Task: Add Alba Botanica Hawaiian Clr Sunscreen Spray Spf 50 to the cart.
Action: Mouse moved to (288, 127)
Screenshot: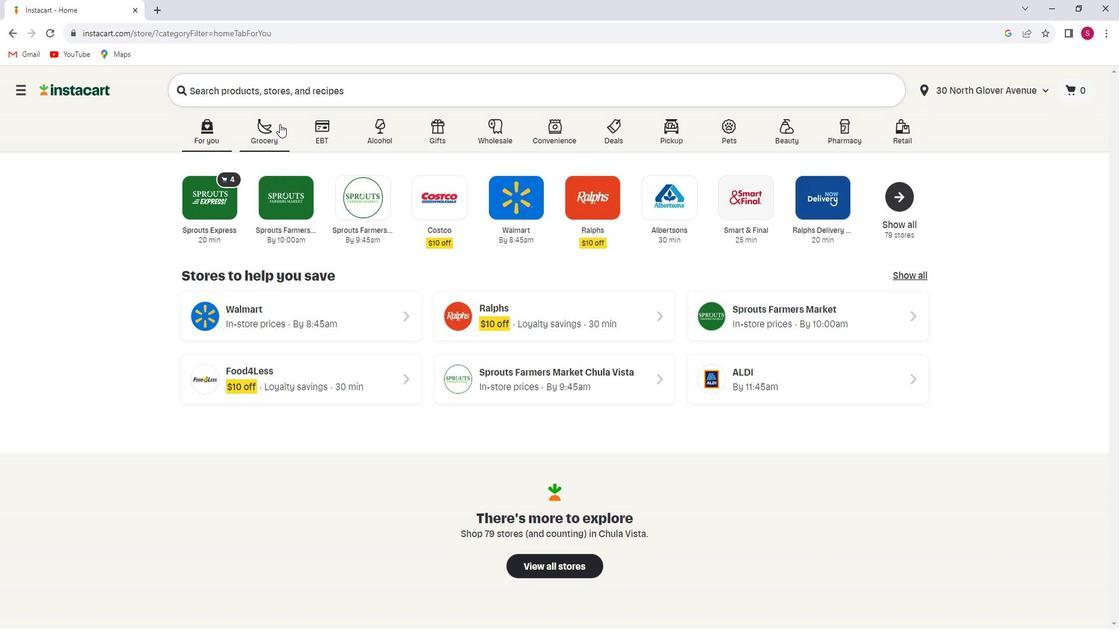 
Action: Mouse pressed left at (288, 127)
Screenshot: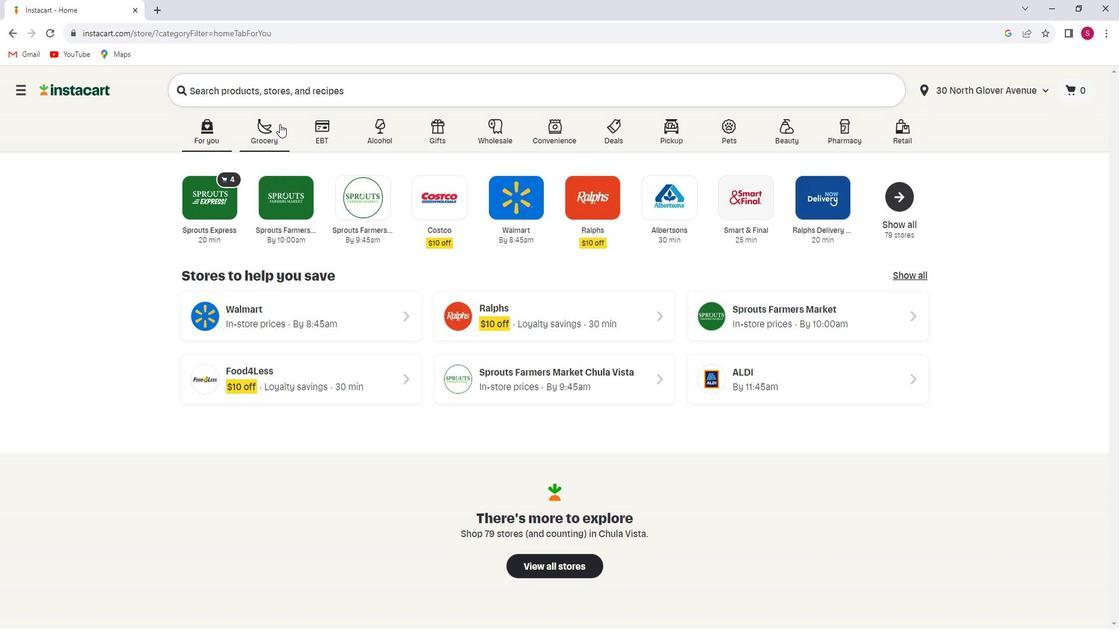 
Action: Mouse moved to (299, 341)
Screenshot: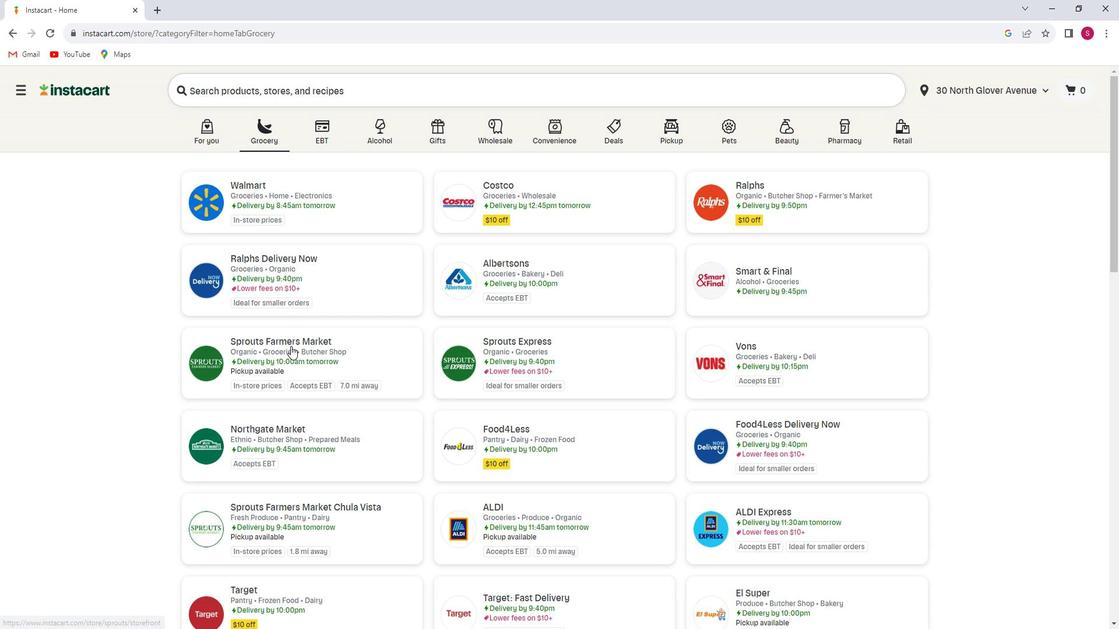
Action: Mouse pressed left at (299, 341)
Screenshot: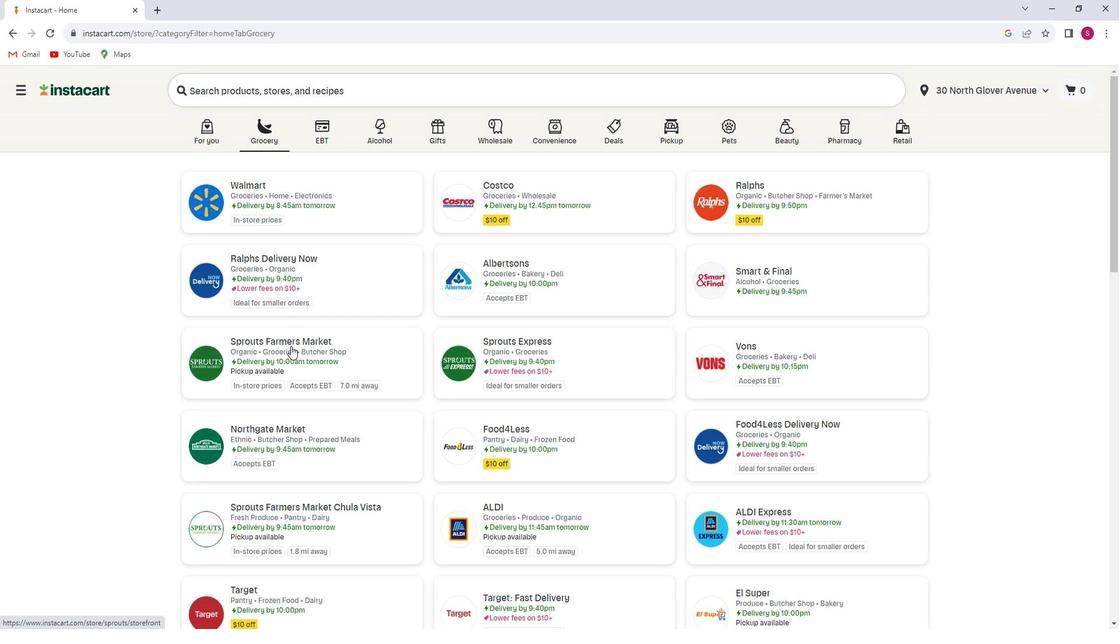 
Action: Mouse moved to (104, 364)
Screenshot: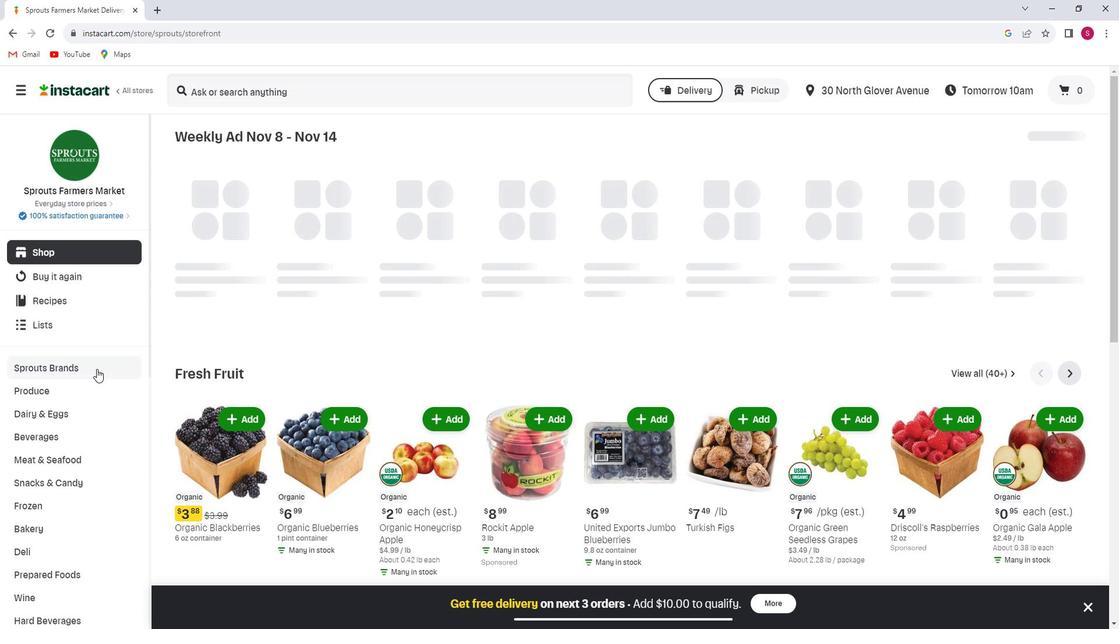 
Action: Mouse scrolled (104, 364) with delta (0, 0)
Screenshot: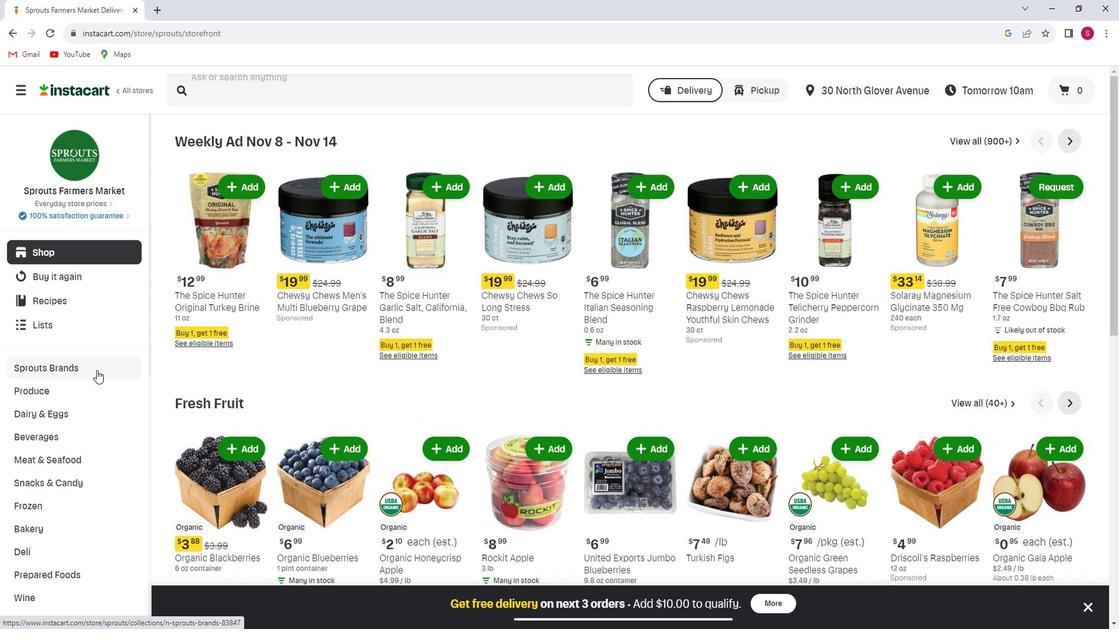 
Action: Mouse scrolled (104, 364) with delta (0, 0)
Screenshot: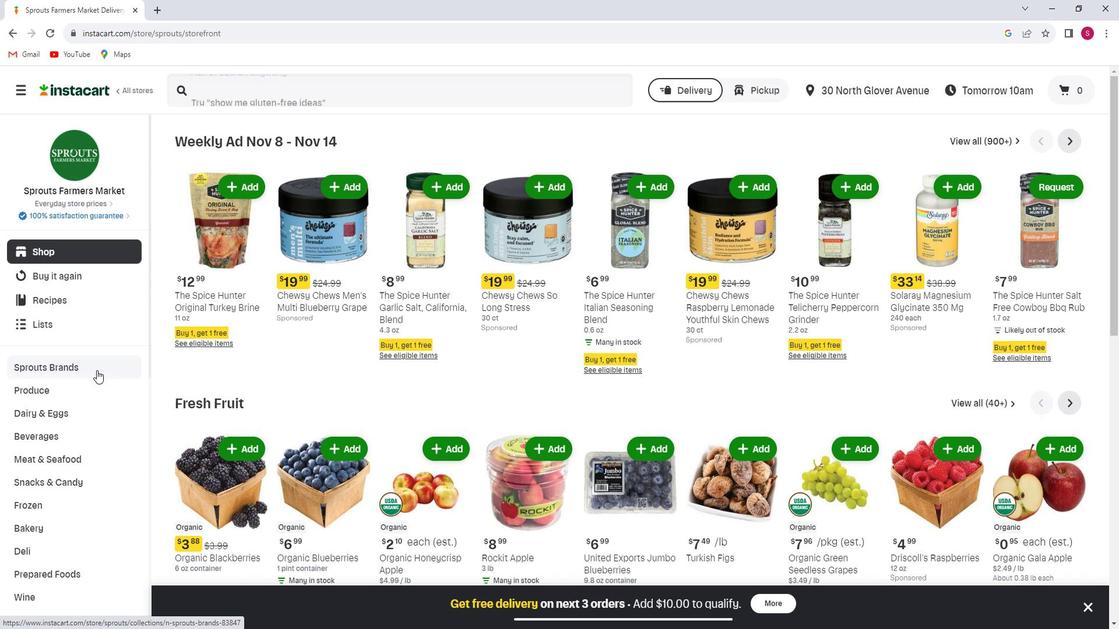 
Action: Mouse scrolled (104, 364) with delta (0, 0)
Screenshot: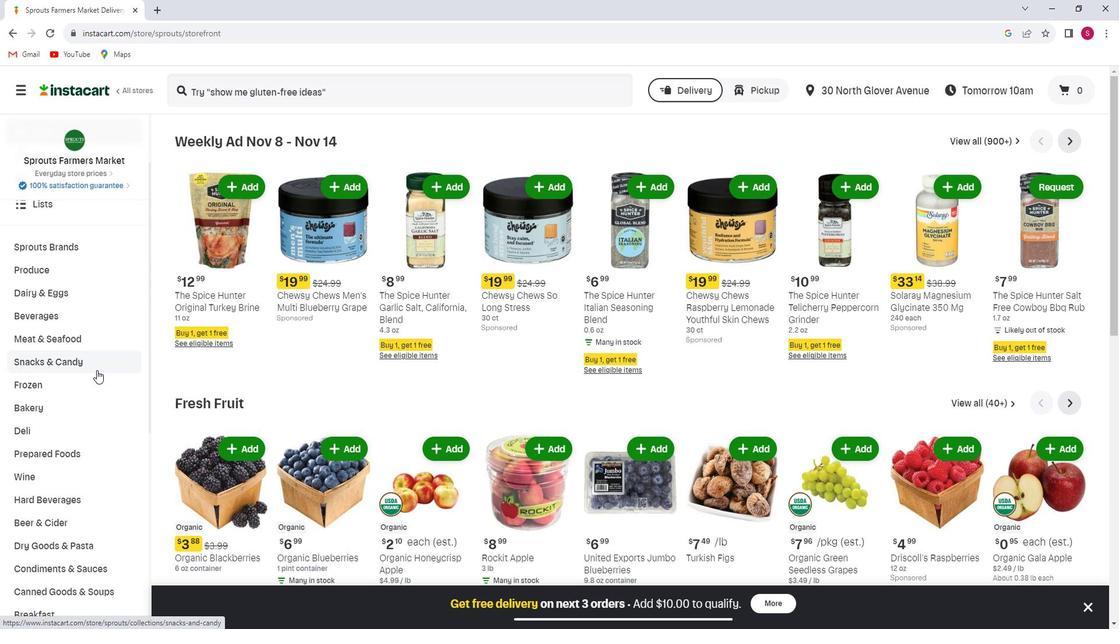 
Action: Mouse scrolled (104, 364) with delta (0, 0)
Screenshot: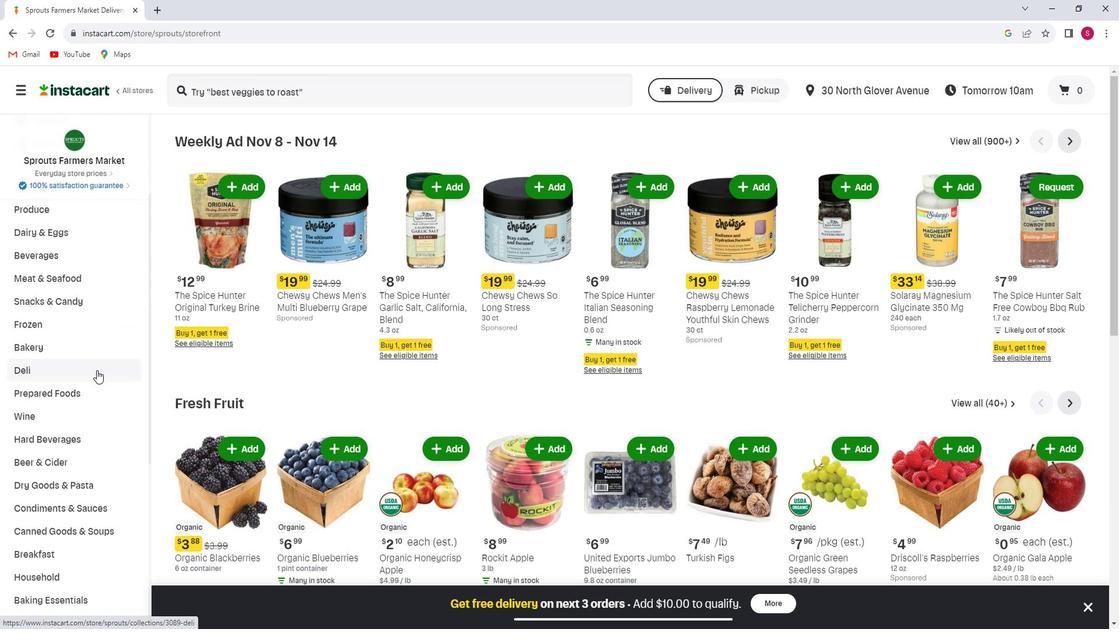 
Action: Mouse scrolled (104, 364) with delta (0, 0)
Screenshot: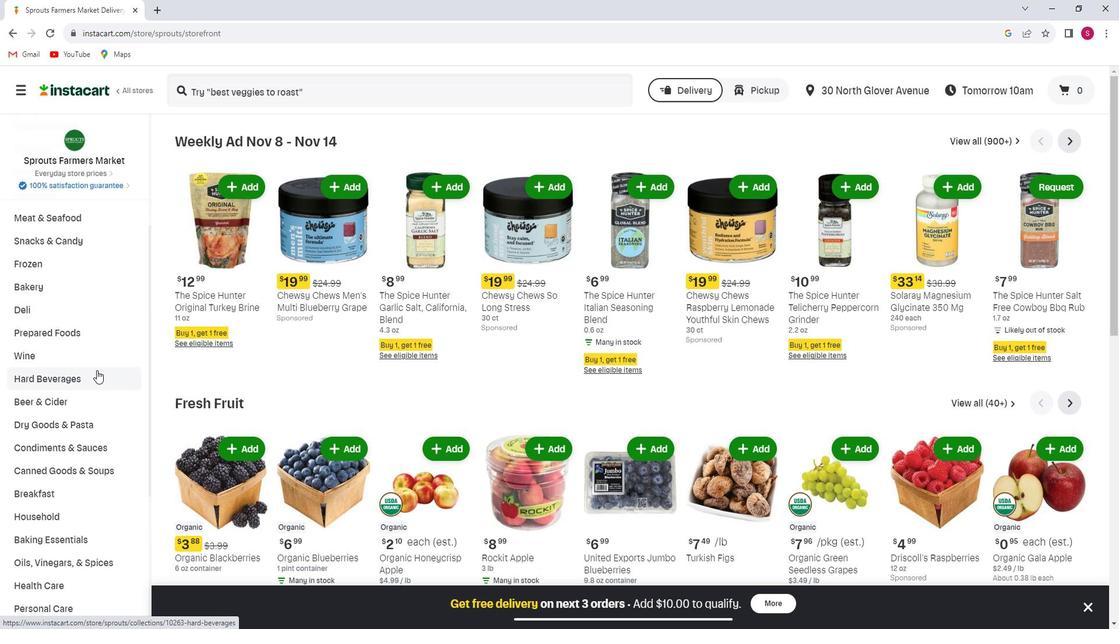 
Action: Mouse scrolled (104, 364) with delta (0, 0)
Screenshot: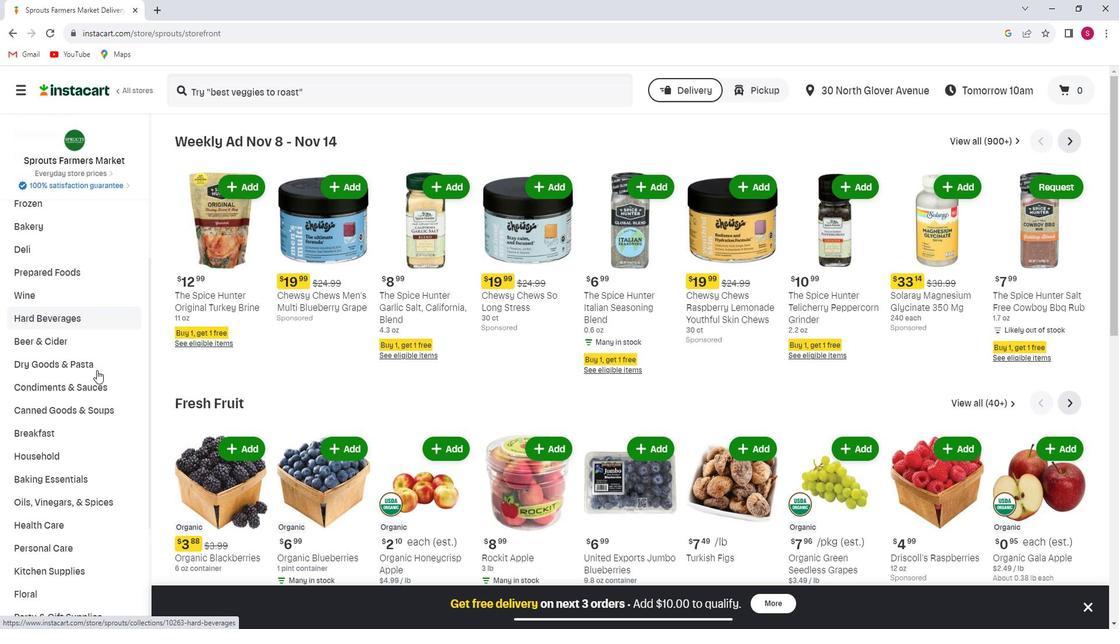 
Action: Mouse scrolled (104, 364) with delta (0, 0)
Screenshot: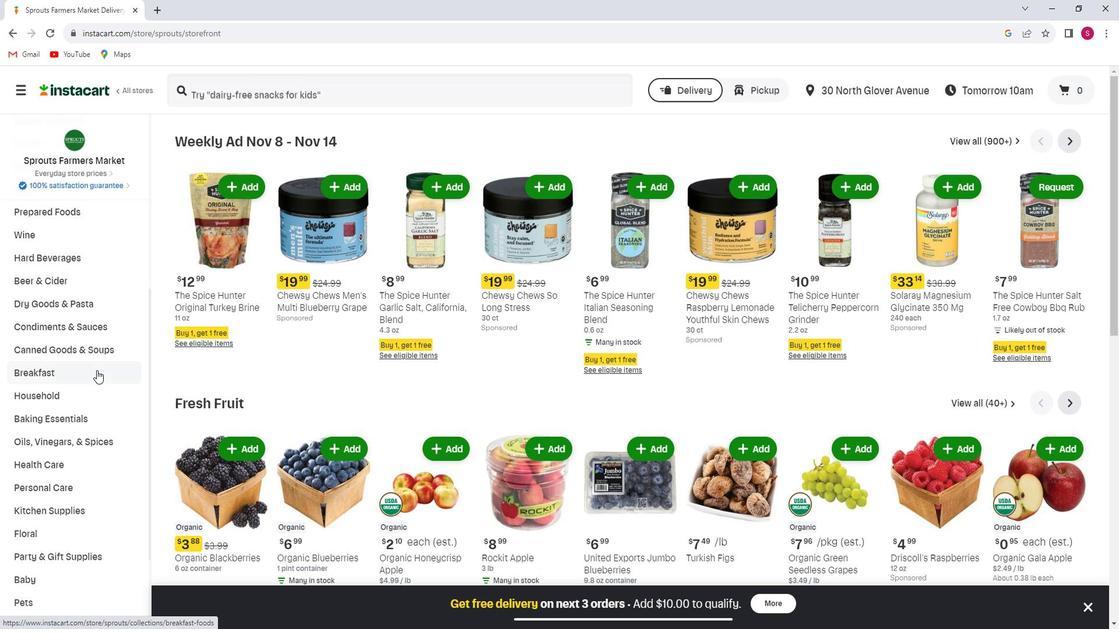 
Action: Mouse moved to (75, 414)
Screenshot: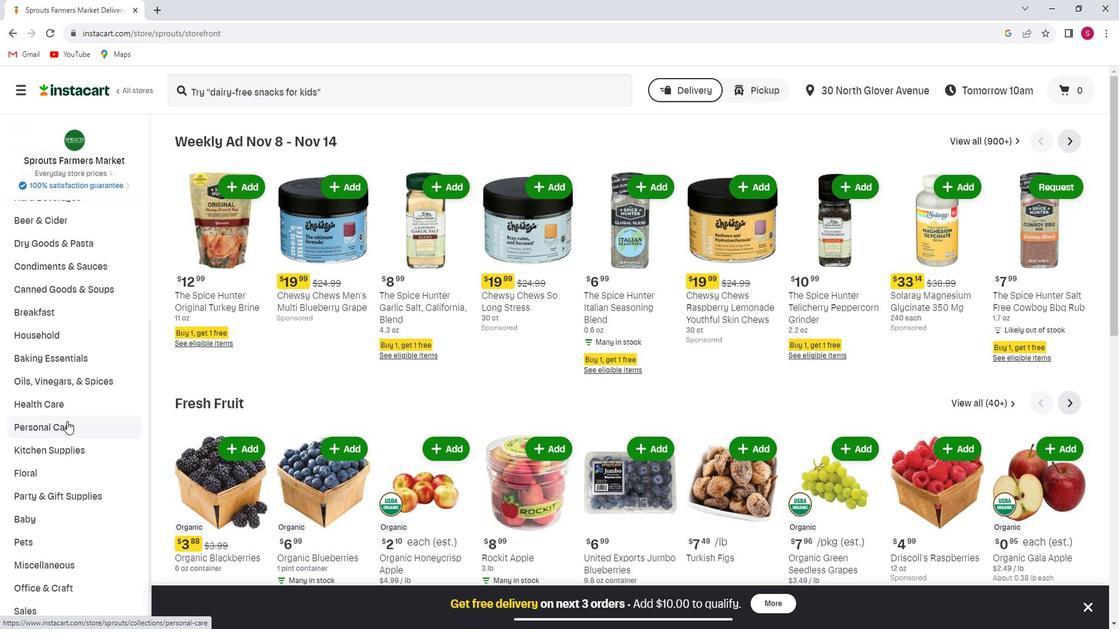 
Action: Mouse pressed left at (75, 414)
Screenshot: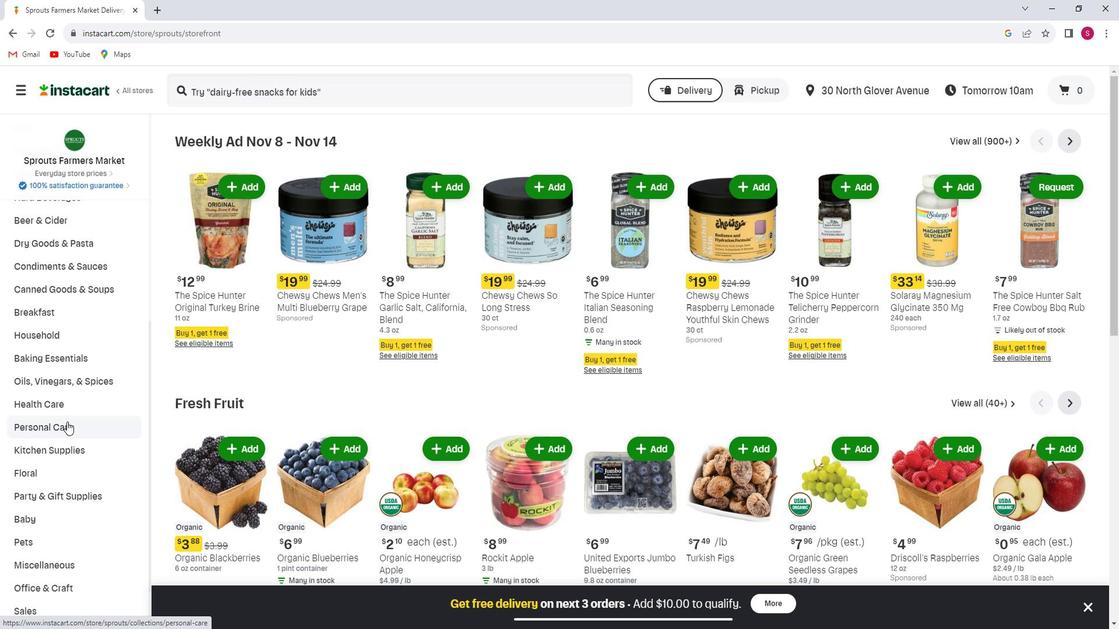 
Action: Mouse moved to (896, 177)
Screenshot: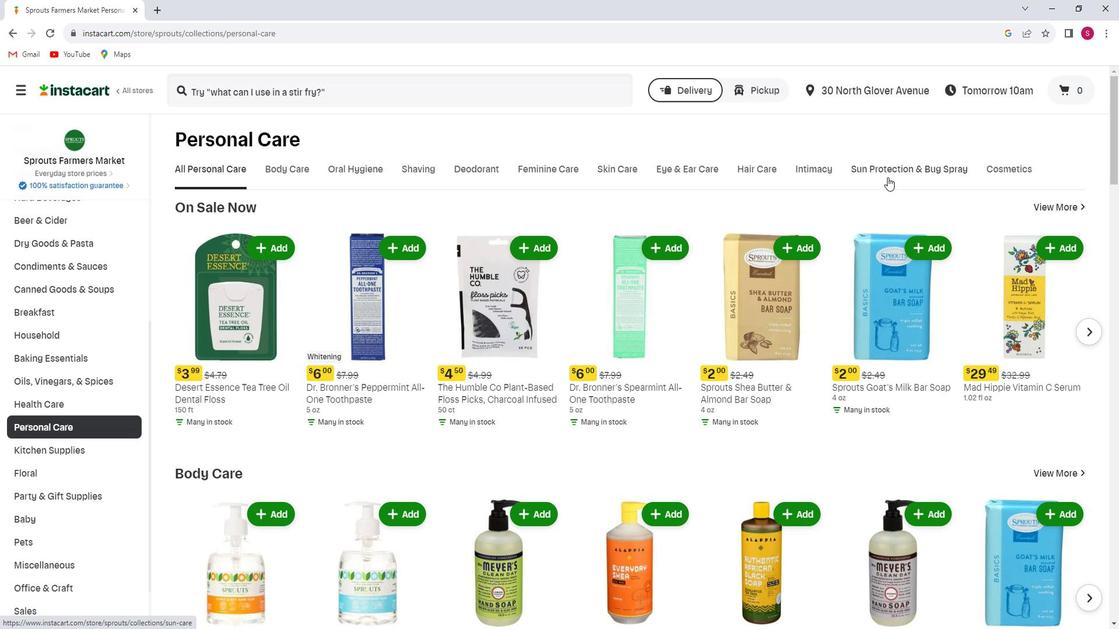 
Action: Mouse pressed left at (896, 177)
Screenshot: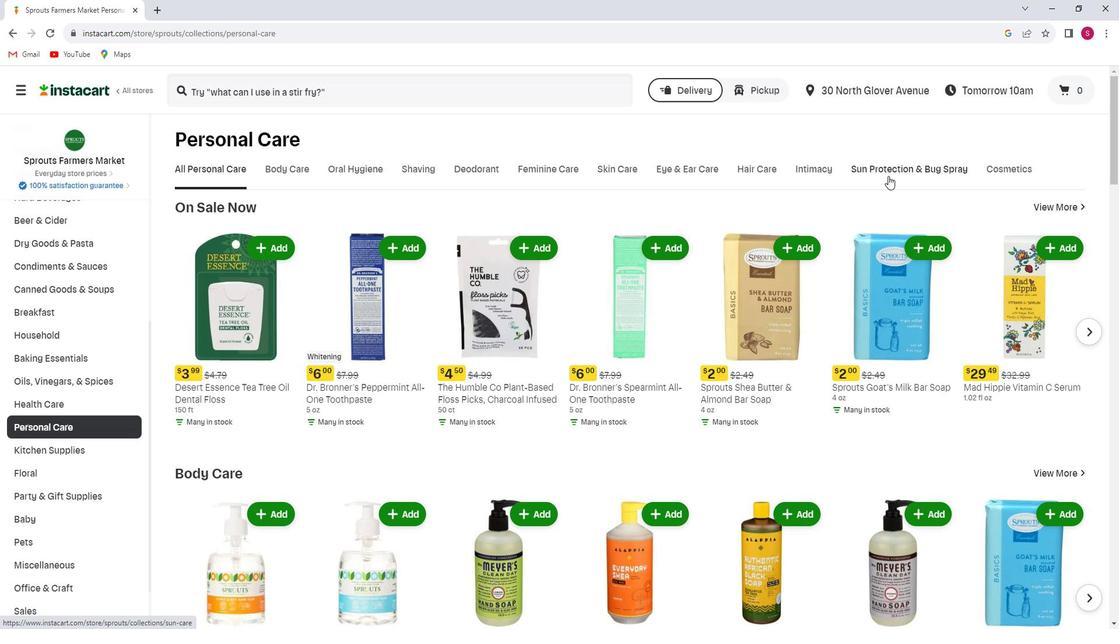 
Action: Mouse moved to (285, 97)
Screenshot: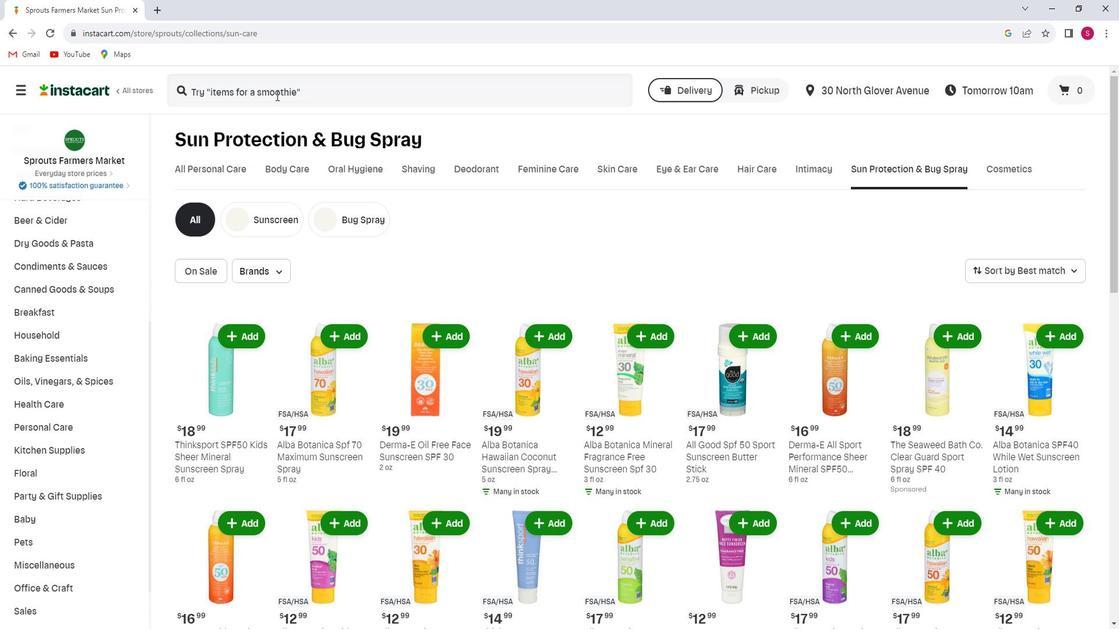 
Action: Mouse pressed left at (285, 97)
Screenshot: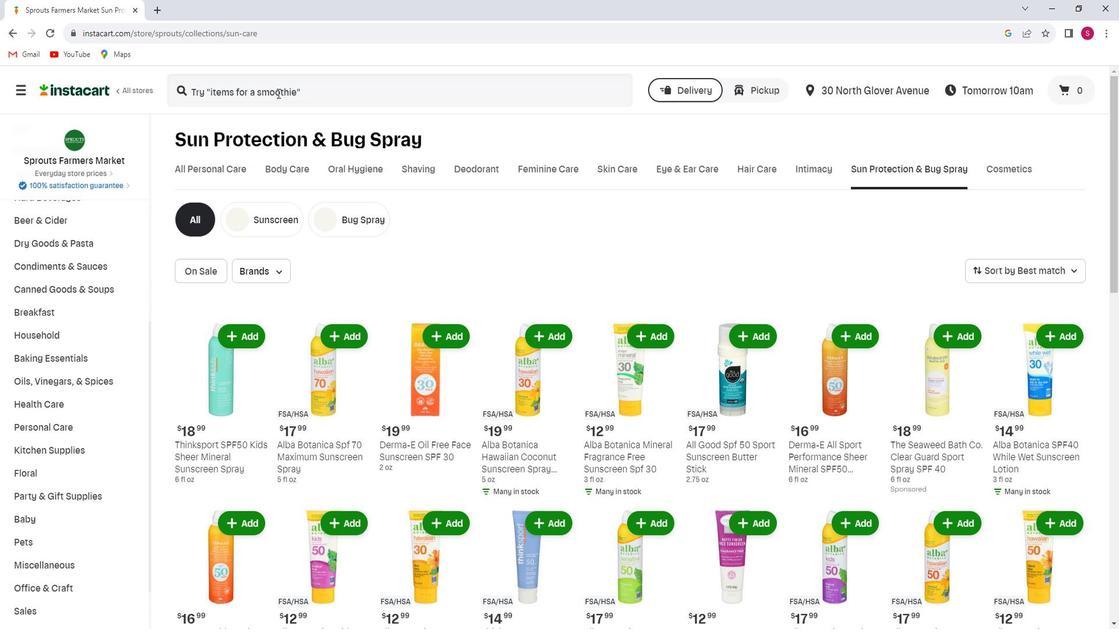 
Action: Key pressed <Key.shift>Alba<Key.space><Key.shift_r>Botanica<Key.space><Key.shift>Hawaiian<Key.space><Key.shift><Key.shift><Key.shift><Key.shift><Key.shift><Key.shift><Key.shift><Key.shift><Key.shift><Key.shift><Key.shift><Key.shift><Key.shift><Key.shift><Key.shift><Key.shift><Key.shift><Key.shift>Clr<Key.space><Key.shift>Sunscreen<Key.space><Key.shift>Spray<Key.space><Key.shift>Spf<Key.space>50<Key.enter>
Screenshot: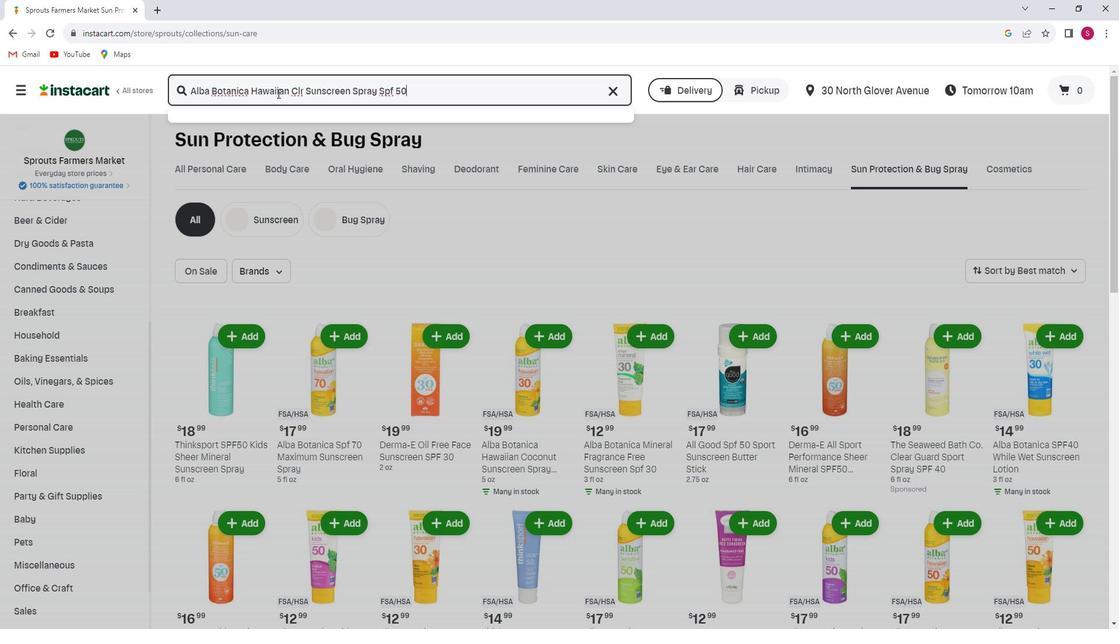 
Action: Mouse moved to (346, 189)
Screenshot: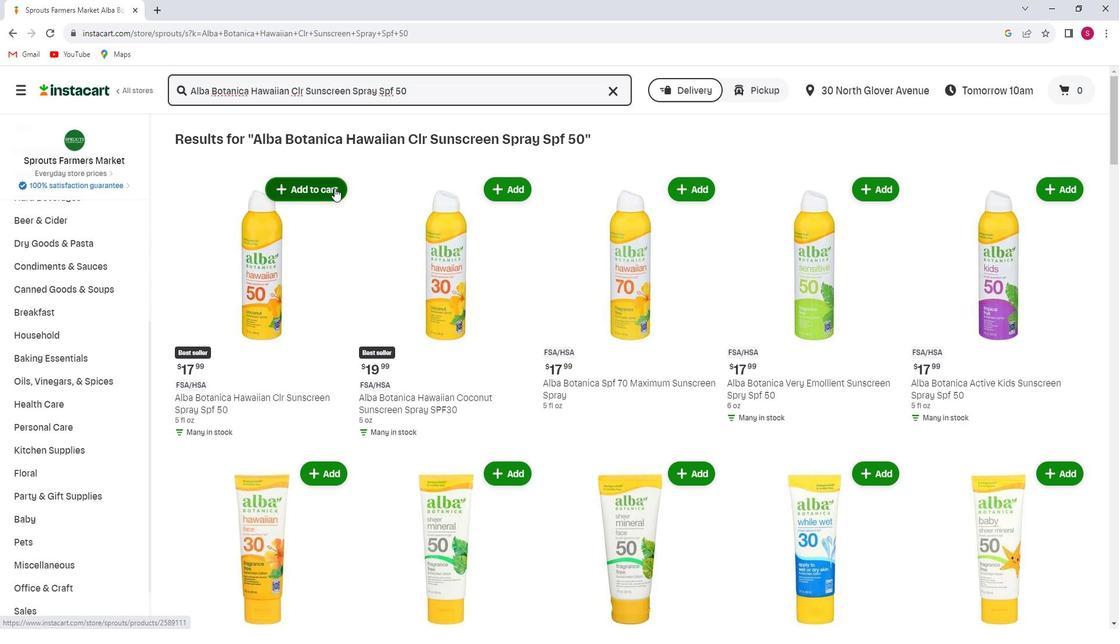 
Action: Mouse pressed left at (346, 189)
Screenshot: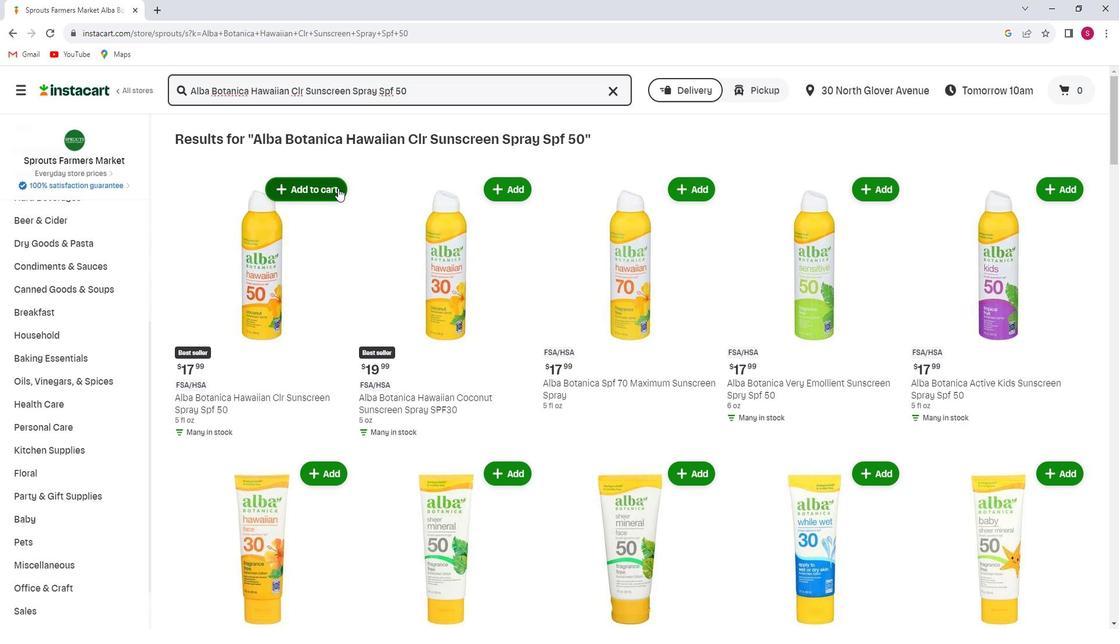 
Action: Mouse moved to (329, 253)
Screenshot: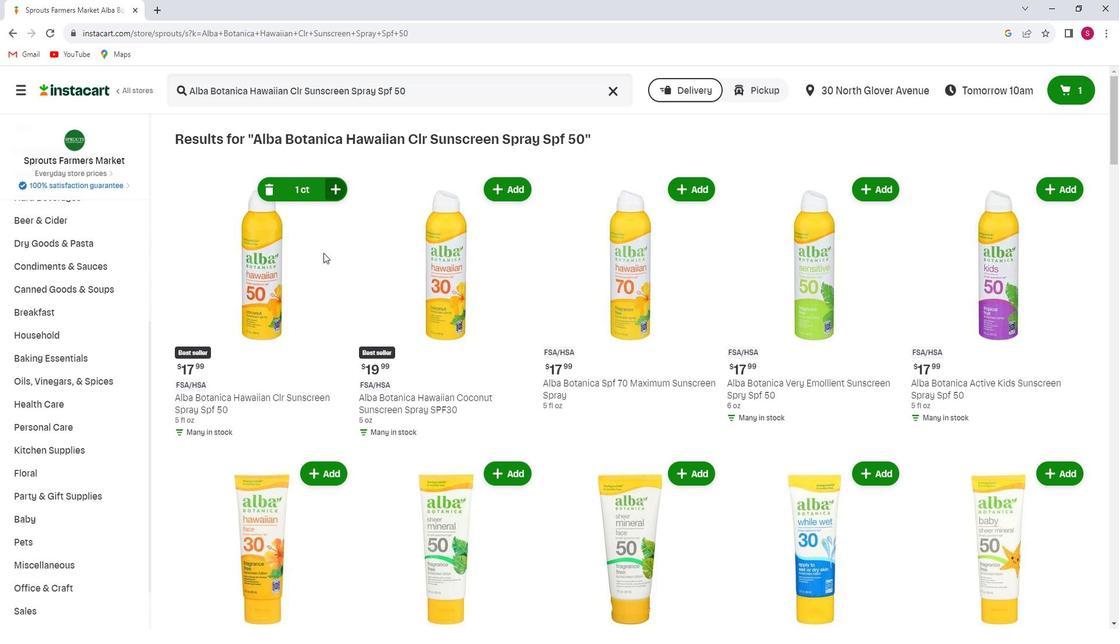 
